 Task: Apply the font style Heading 6.
Action: Mouse moved to (461, 270)
Screenshot: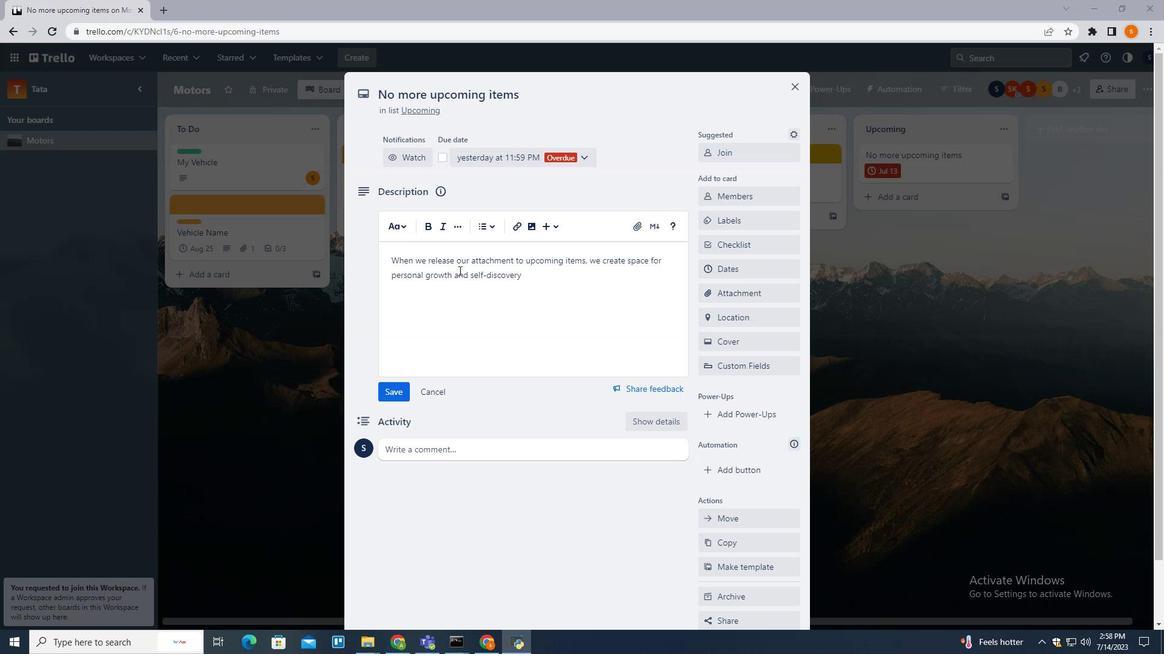 
Action: Mouse pressed left at (461, 270)
Screenshot: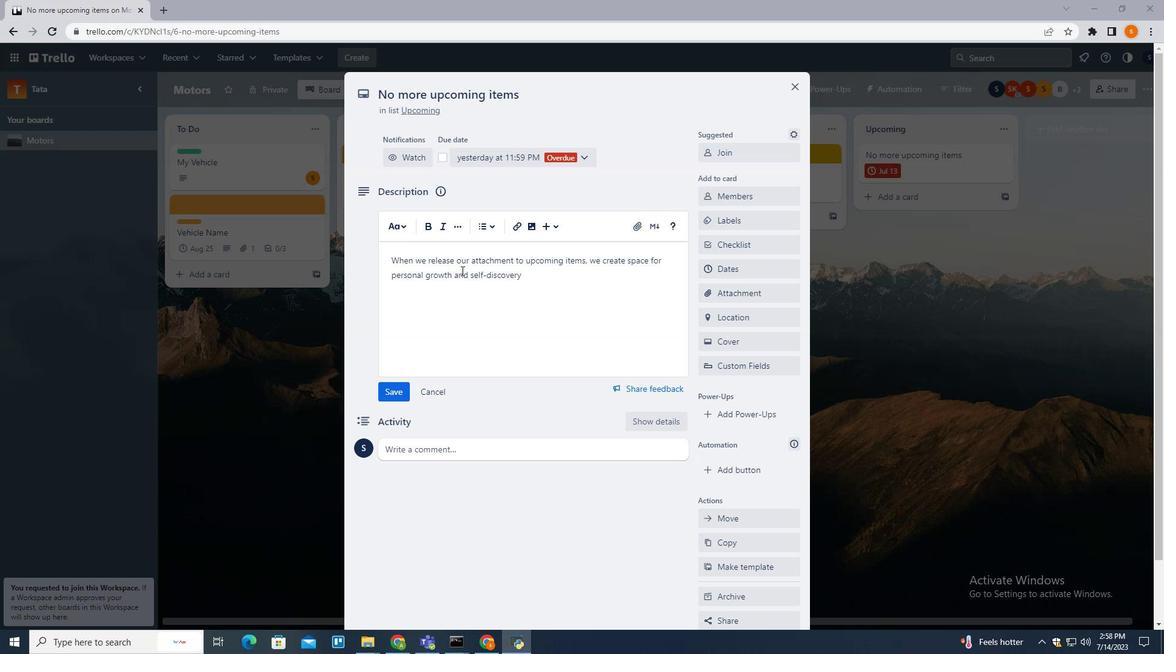 
Action: Mouse pressed left at (461, 270)
Screenshot: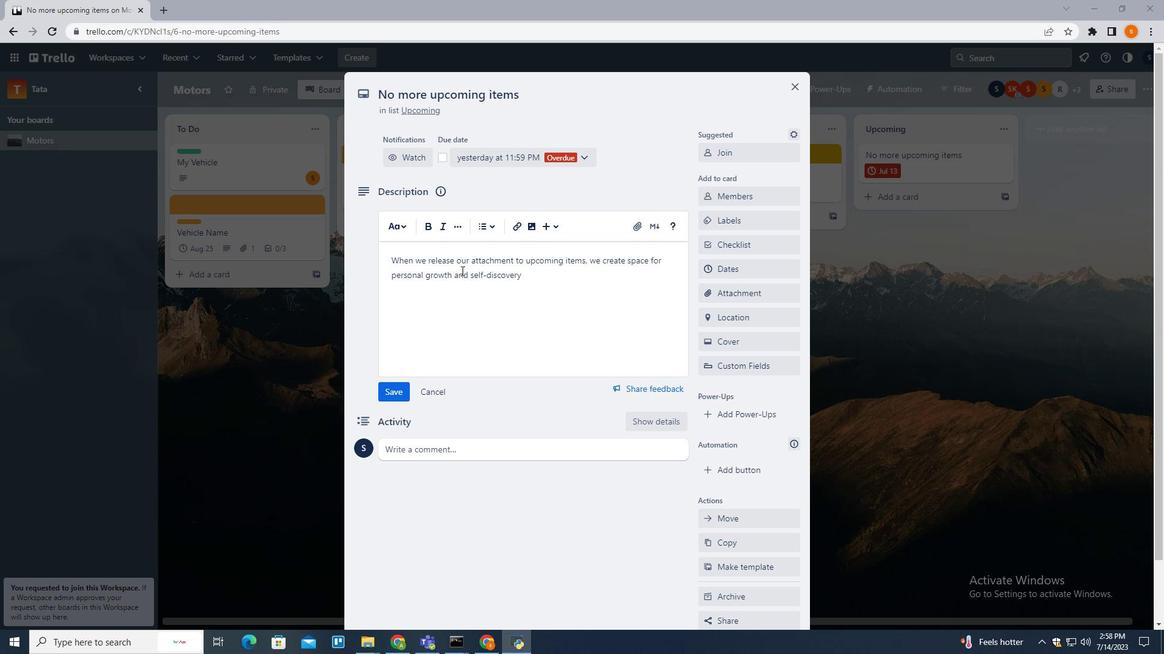 
Action: Mouse pressed left at (461, 270)
Screenshot: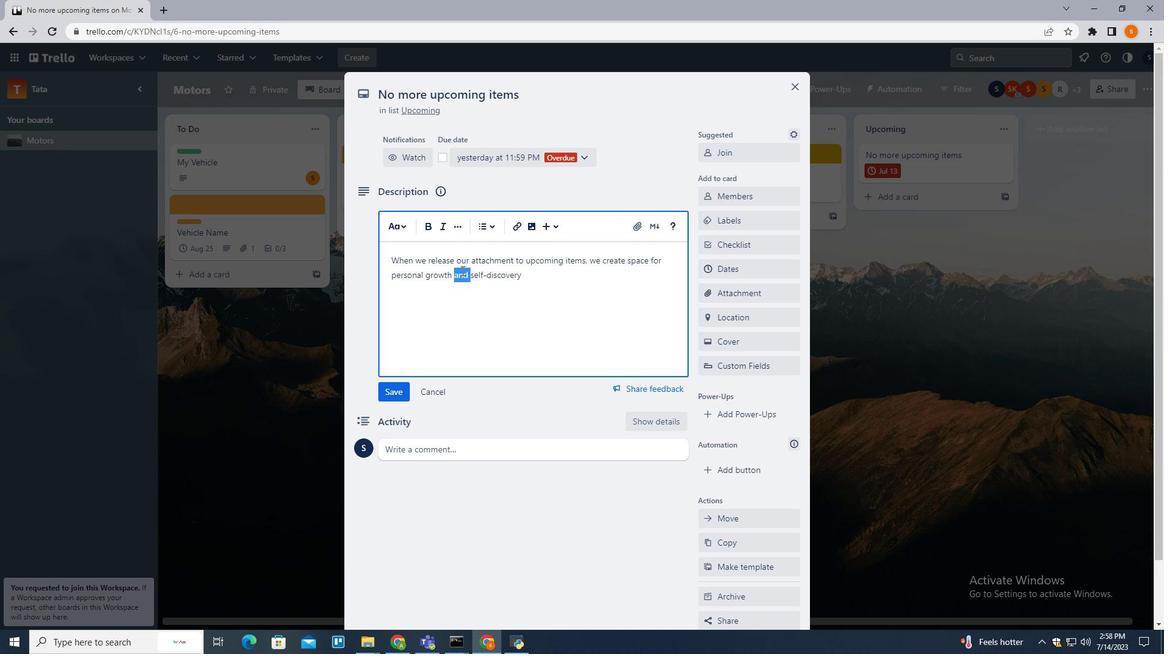 
Action: Mouse moved to (396, 224)
Screenshot: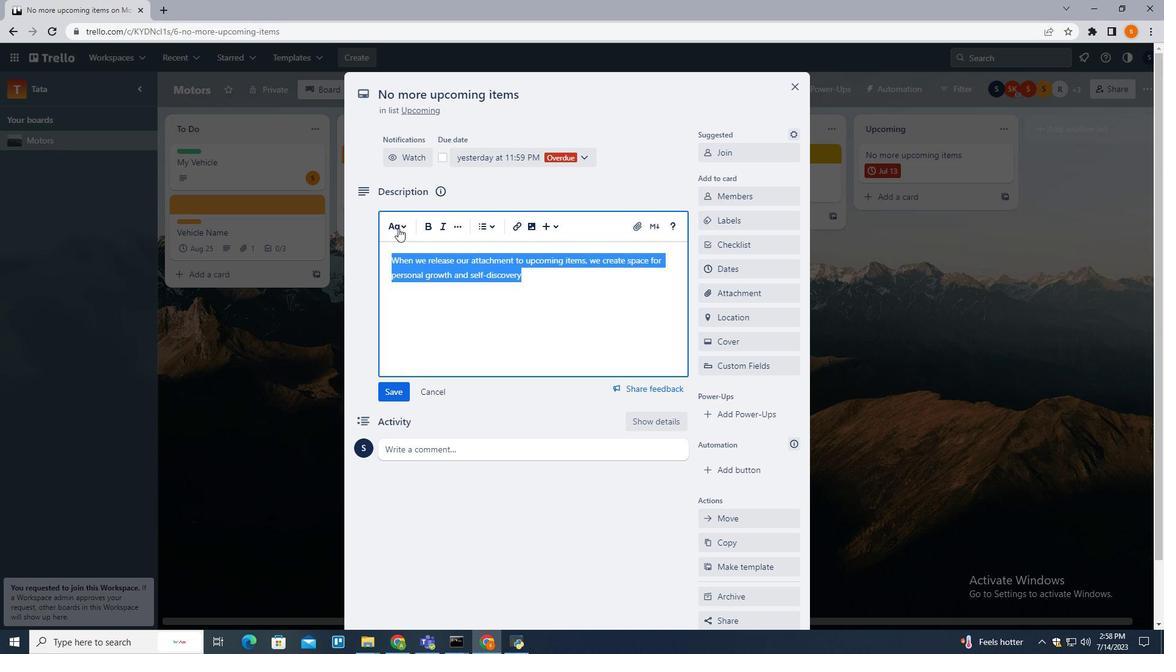 
Action: Mouse pressed left at (396, 224)
Screenshot: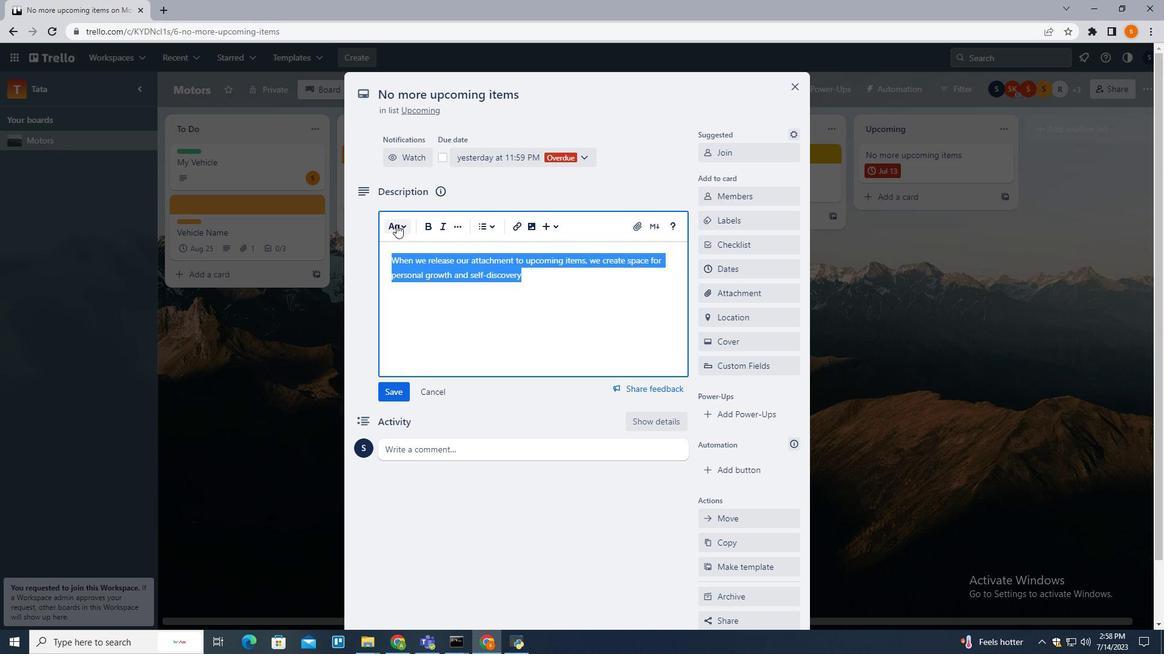 
Action: Mouse moved to (432, 397)
Screenshot: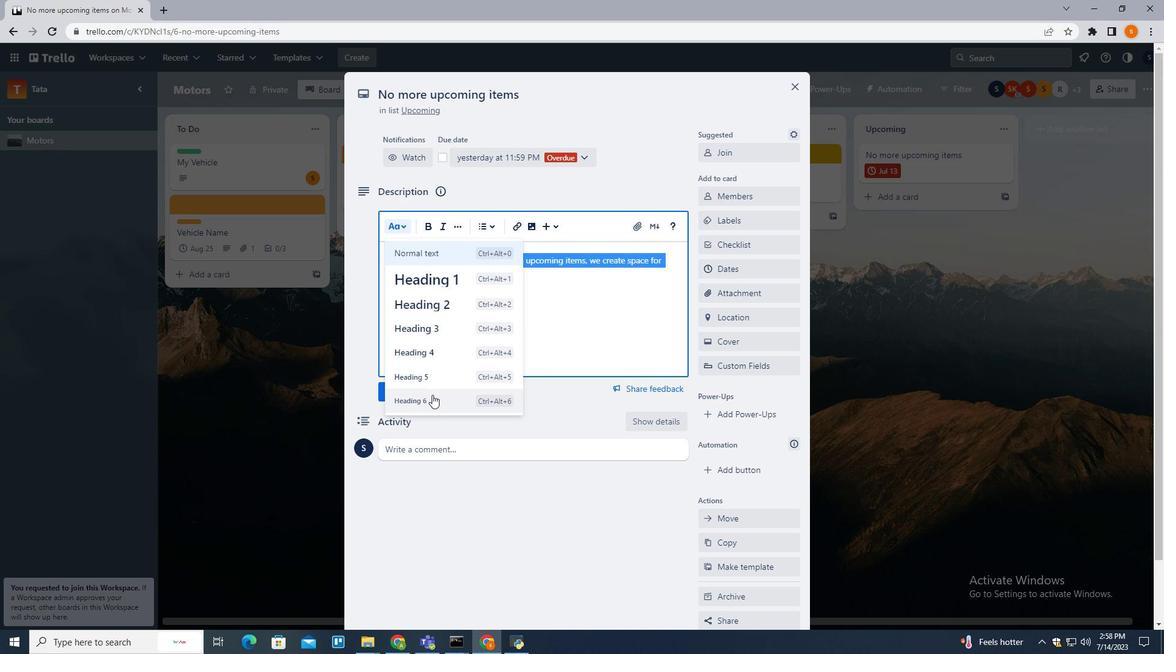 
Action: Mouse pressed left at (432, 397)
Screenshot: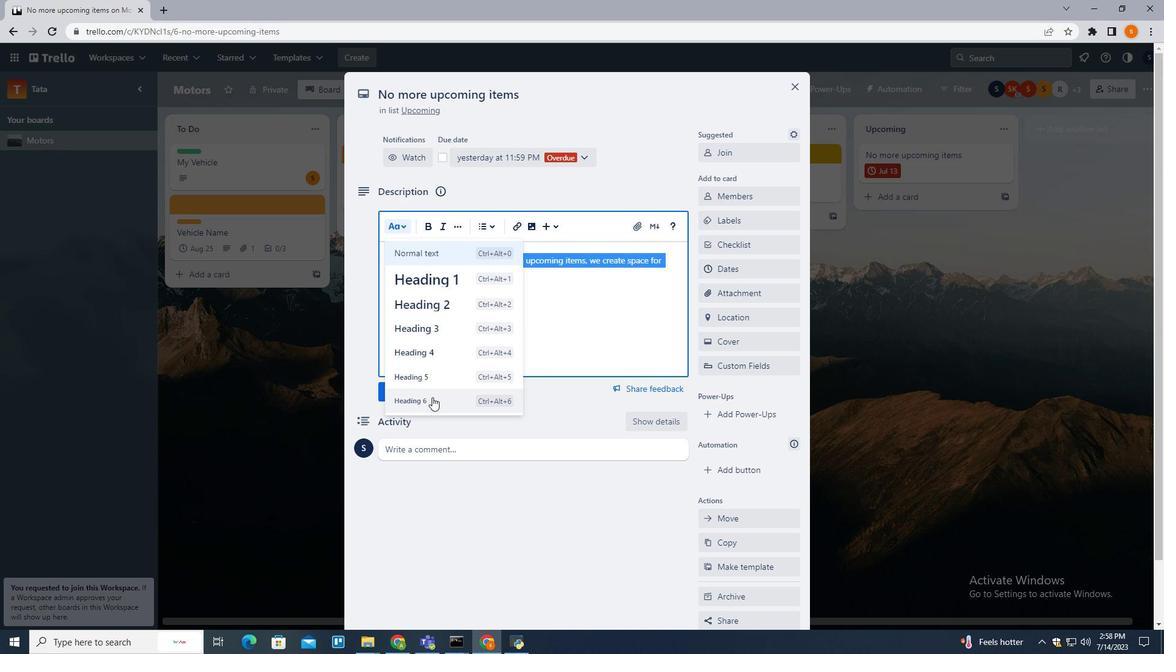 
Action: Mouse moved to (481, 305)
Screenshot: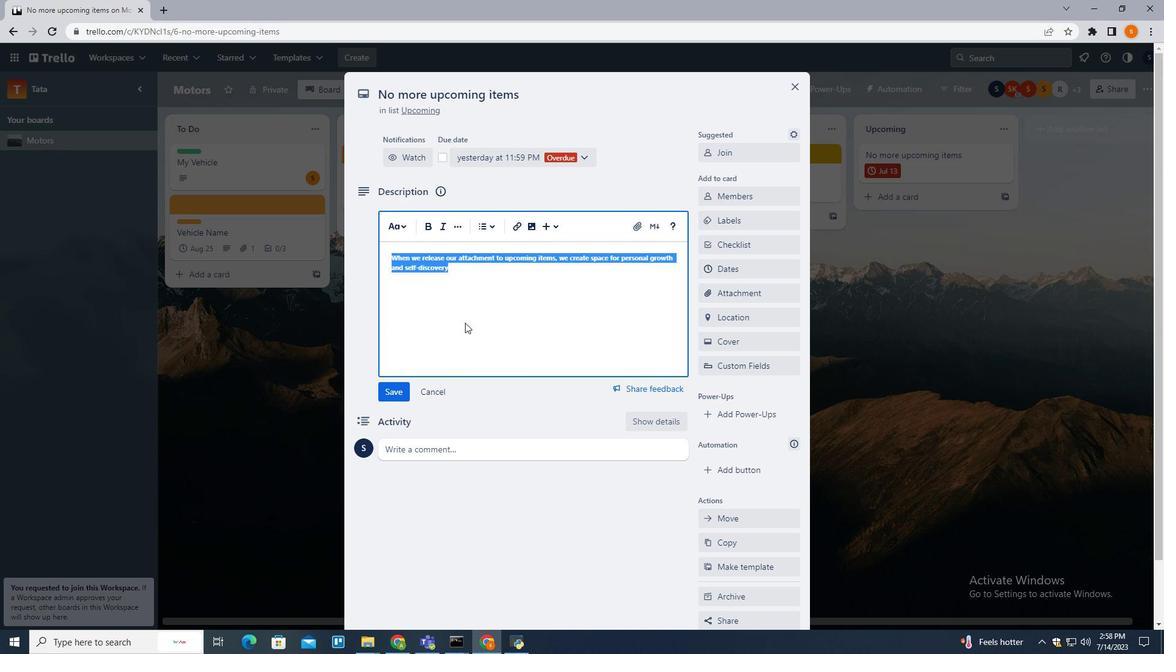 
Action: Mouse pressed left at (481, 305)
Screenshot: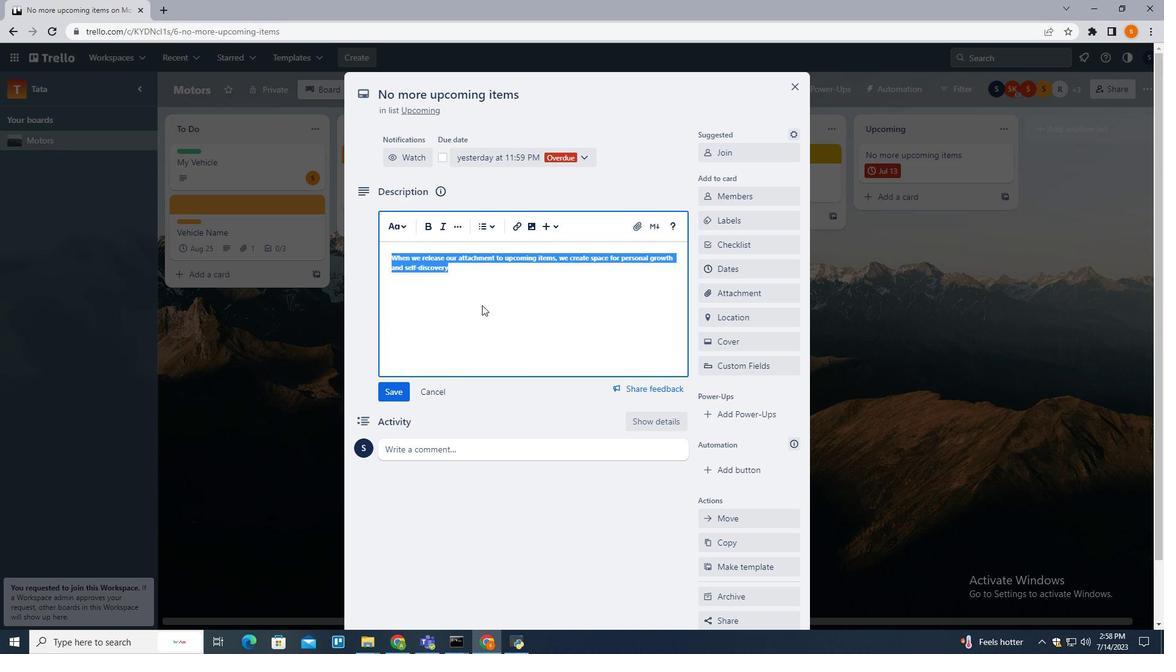 
